Task: Create an event for the beach cleanup.
Action: Mouse moved to (82, 116)
Screenshot: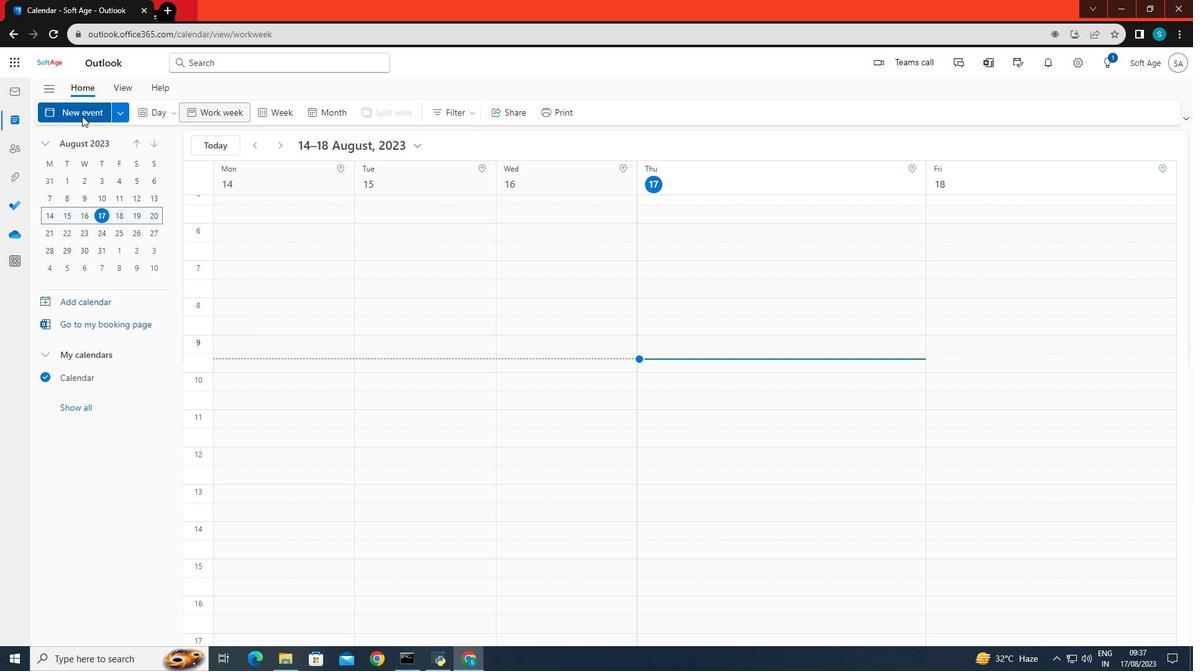 
Action: Mouse pressed left at (82, 116)
Screenshot: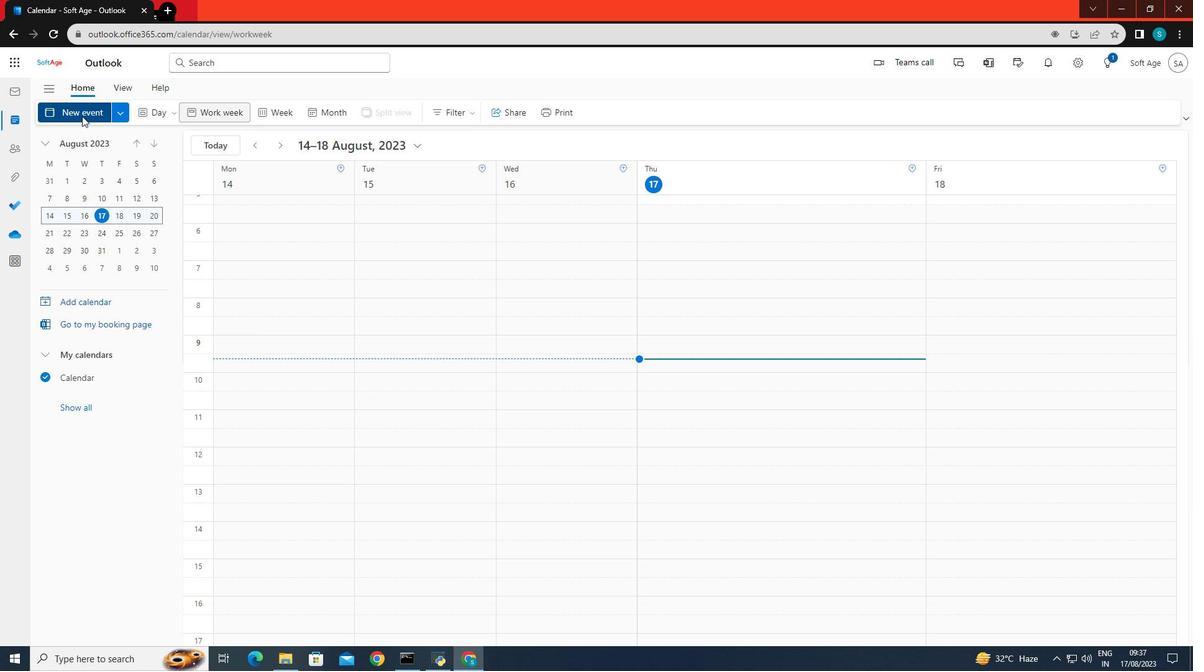 
Action: Mouse moved to (320, 187)
Screenshot: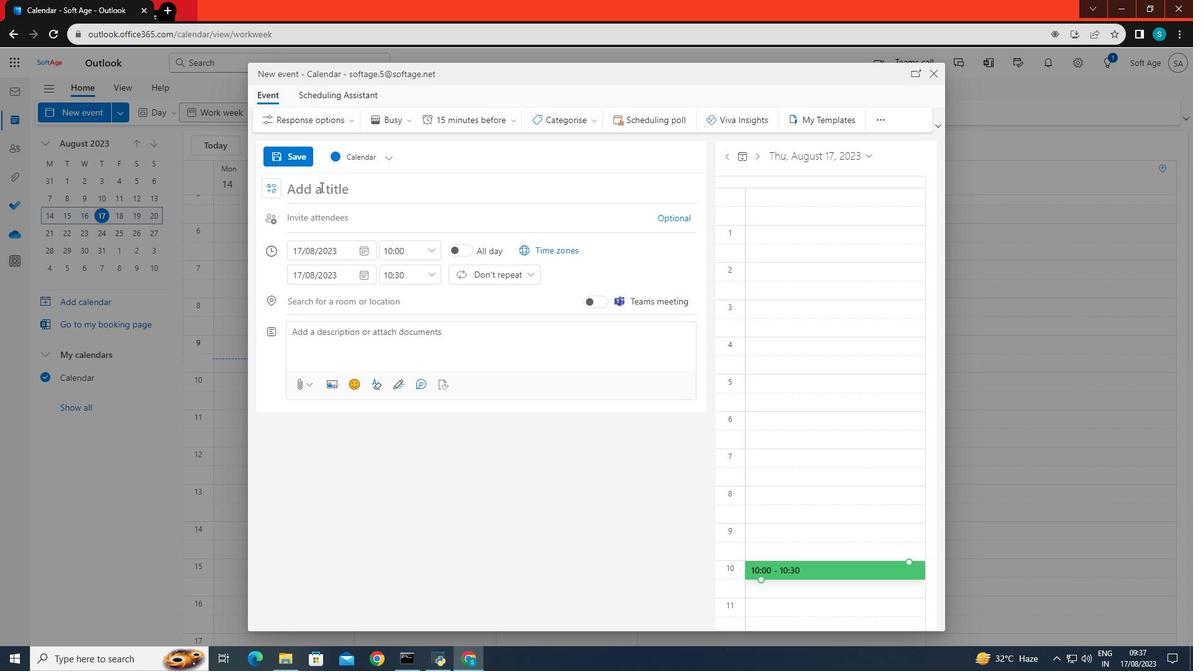 
Action: Mouse pressed left at (320, 187)
Screenshot: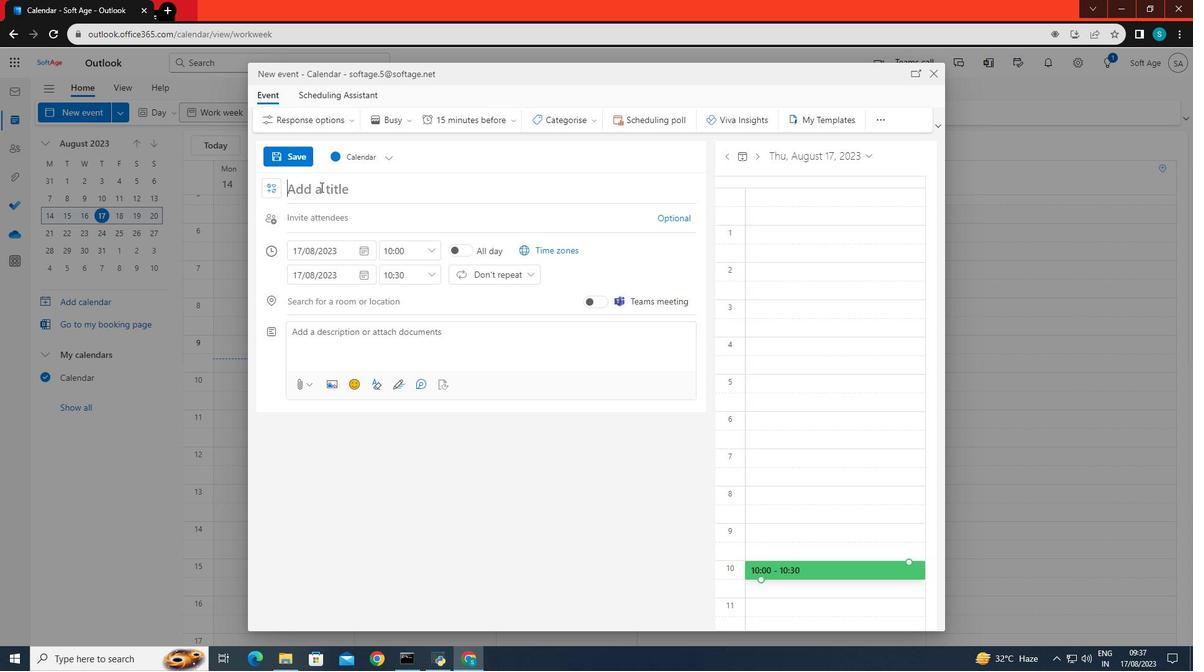 
Action: Key pressed <Key.caps_lock>TH<Key.backspace><Key.caps_lock>he<Key.space>beach<Key.space>cleanup
Screenshot: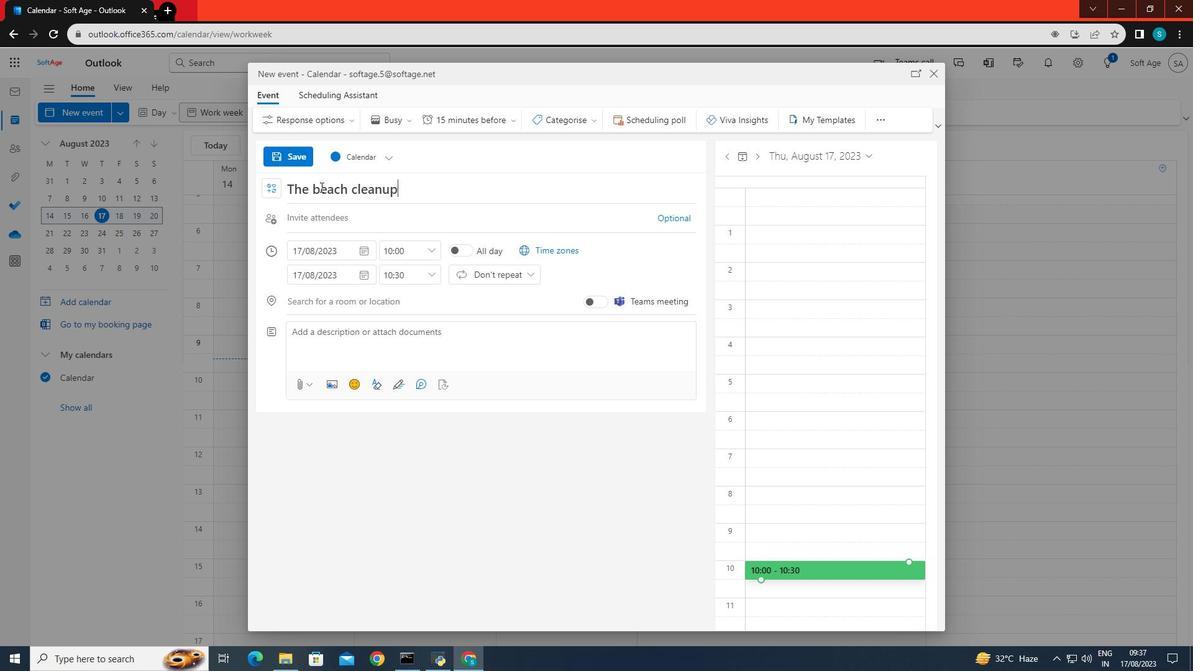 
Action: Mouse moved to (328, 260)
Screenshot: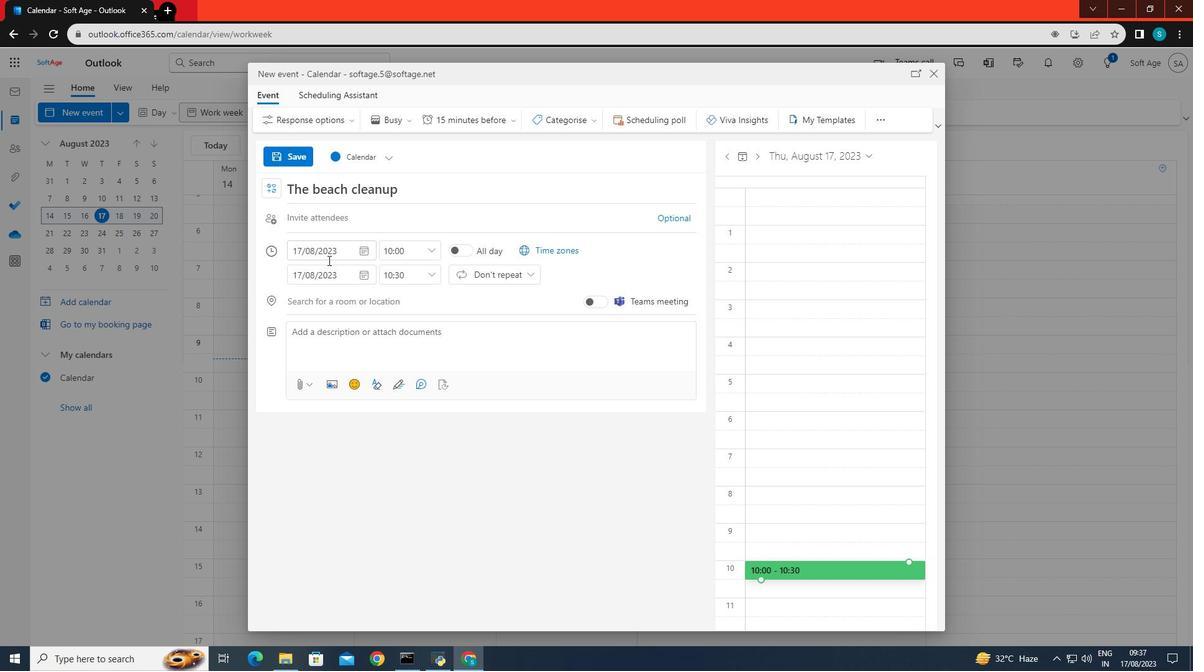 
Action: Mouse pressed left at (328, 260)
Screenshot: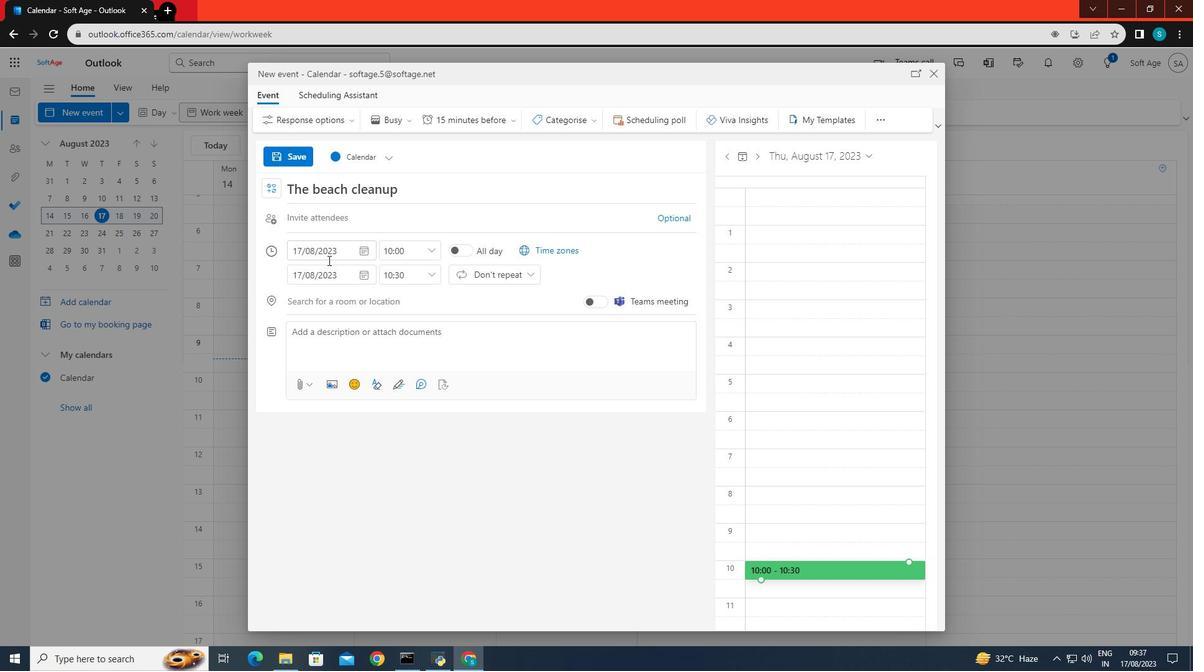 
Action: Mouse moved to (328, 250)
Screenshot: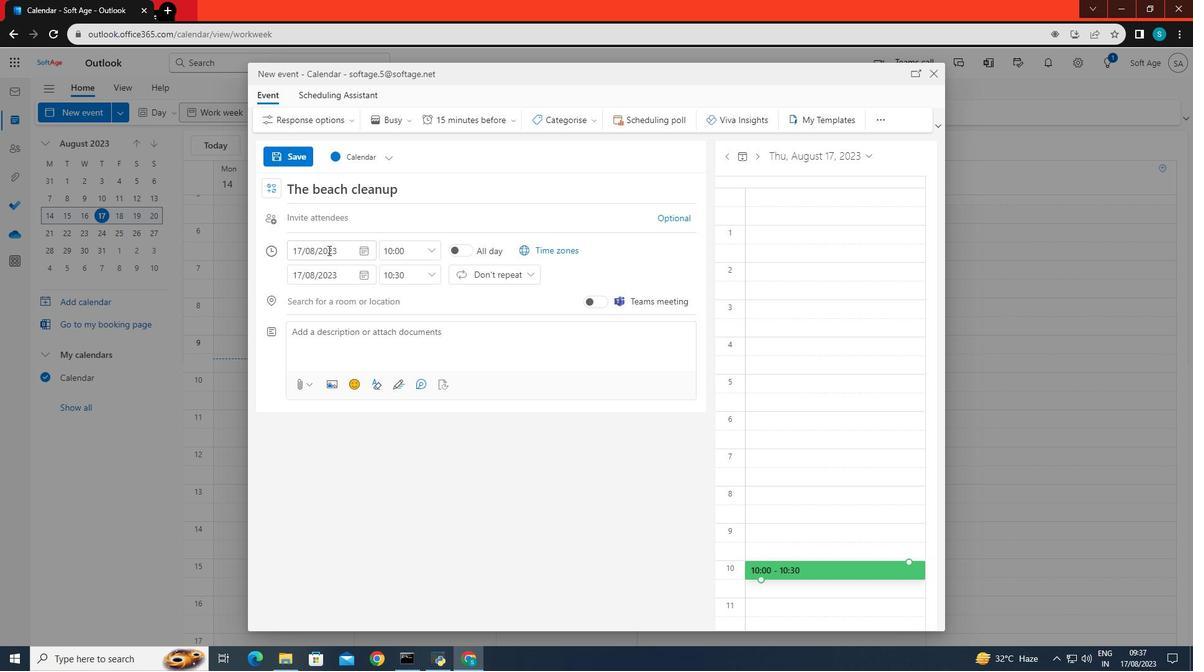 
Action: Mouse pressed left at (328, 250)
Screenshot: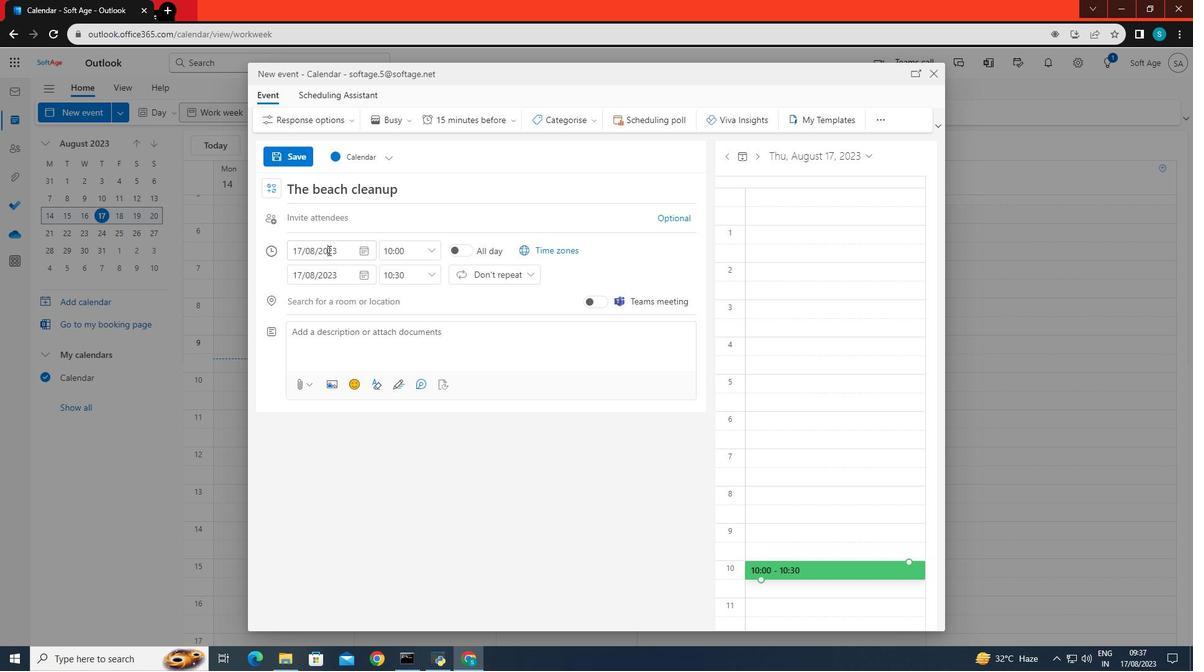
Action: Mouse moved to (334, 385)
Screenshot: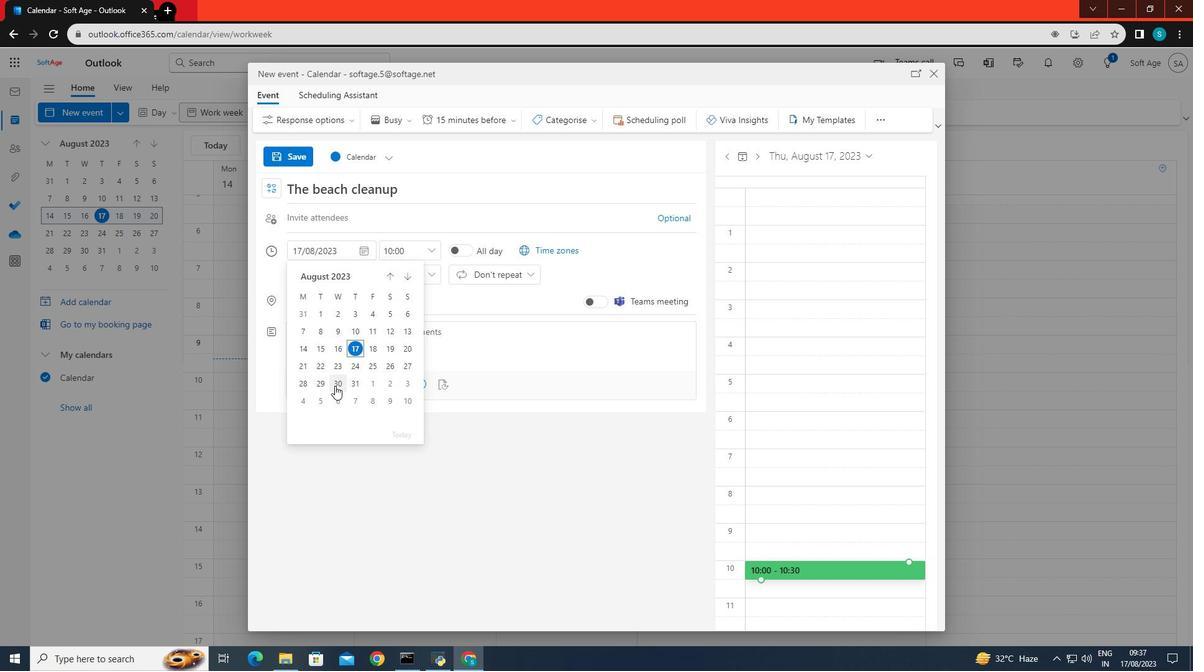
Action: Mouse pressed left at (334, 385)
Screenshot: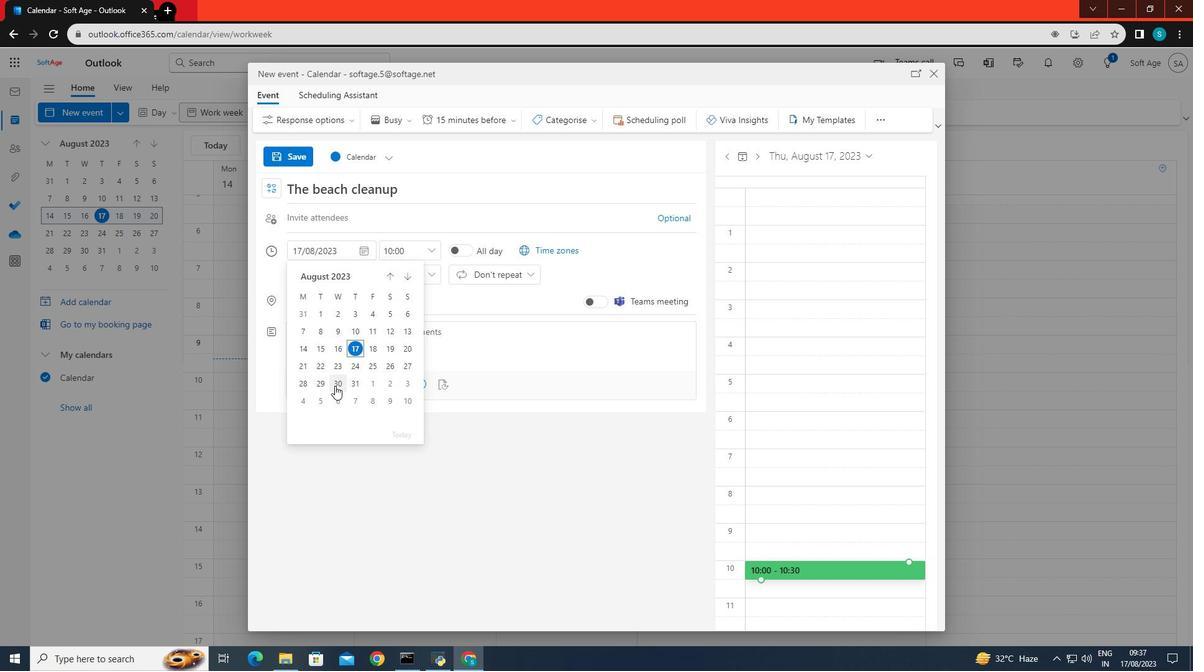 
Action: Mouse moved to (479, 123)
Screenshot: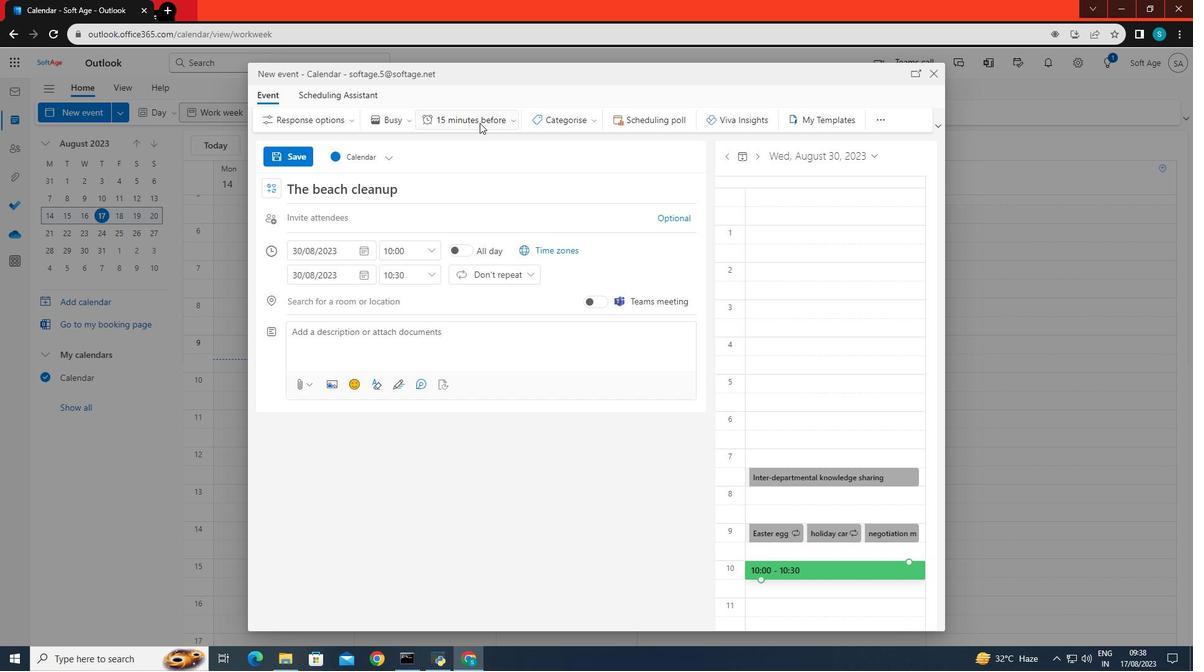 
Action: Mouse pressed left at (479, 123)
Screenshot: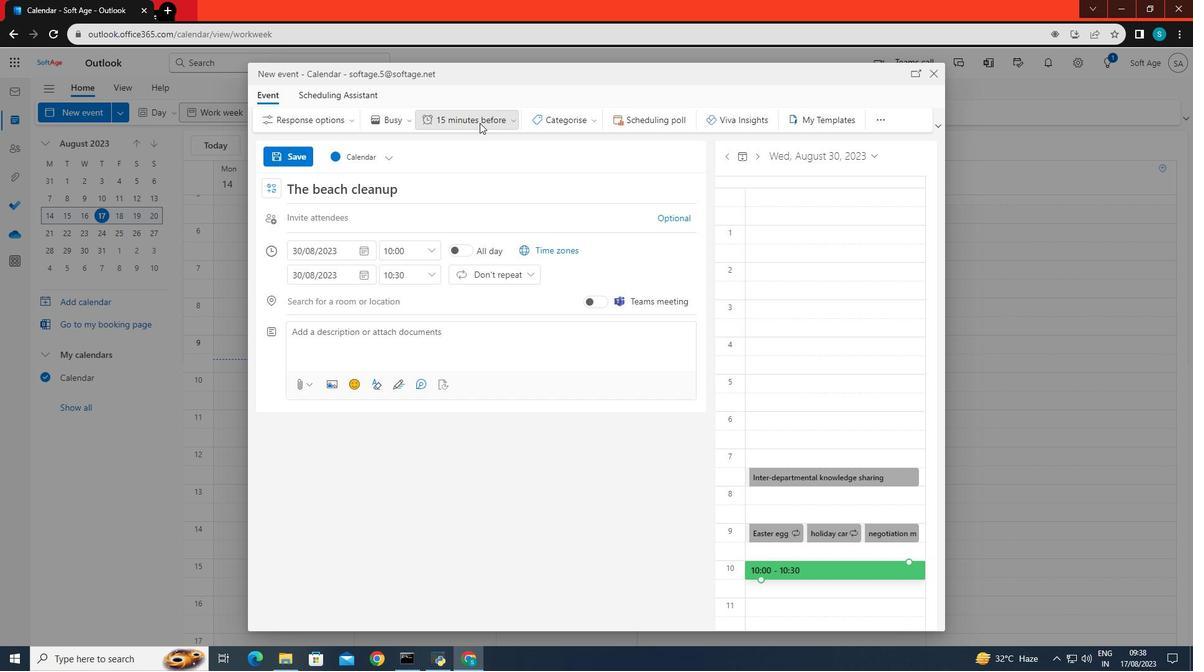 
Action: Mouse moved to (637, 154)
Screenshot: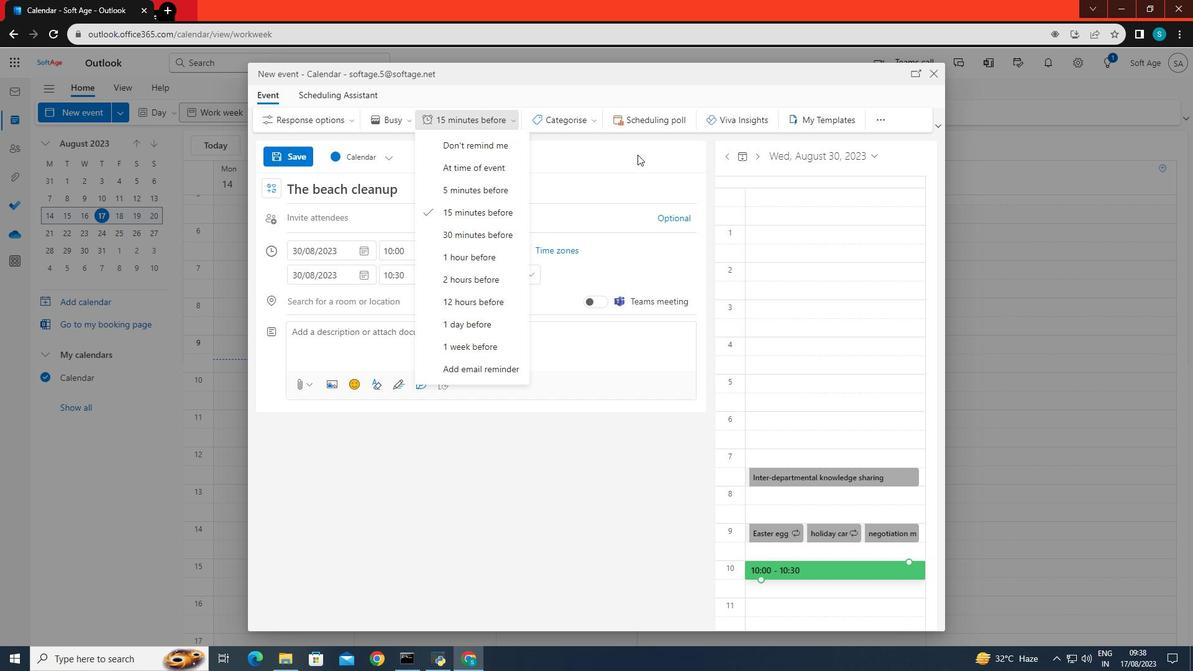 
Action: Mouse pressed left at (637, 154)
Screenshot: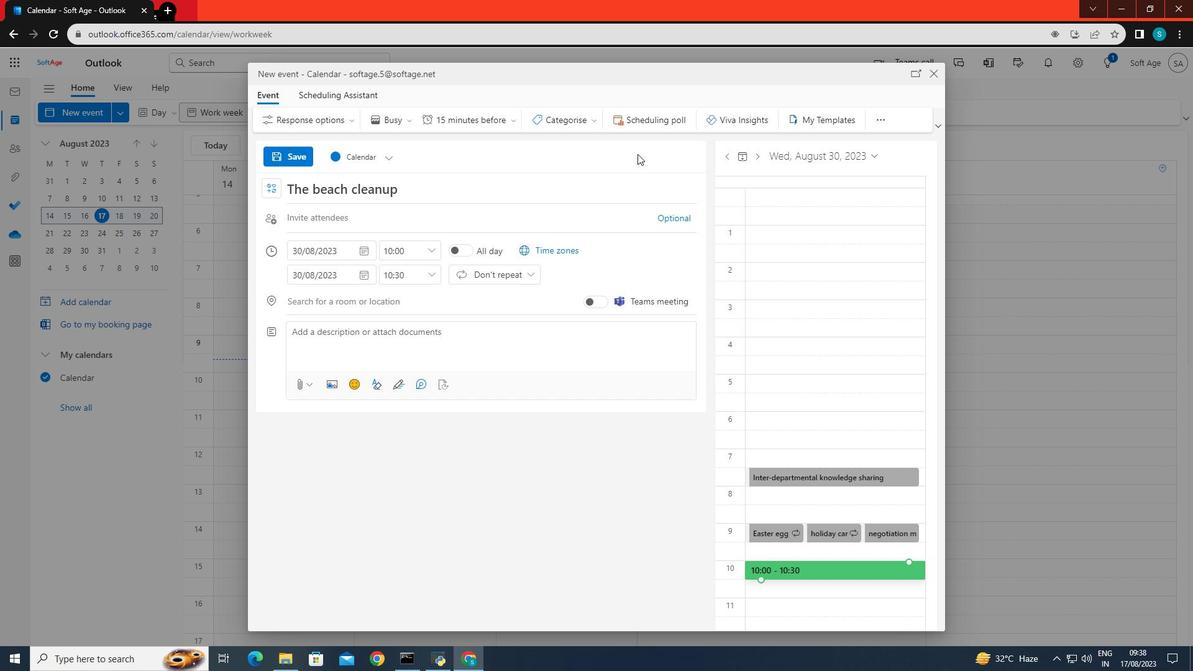 
Action: Mouse moved to (344, 326)
Screenshot: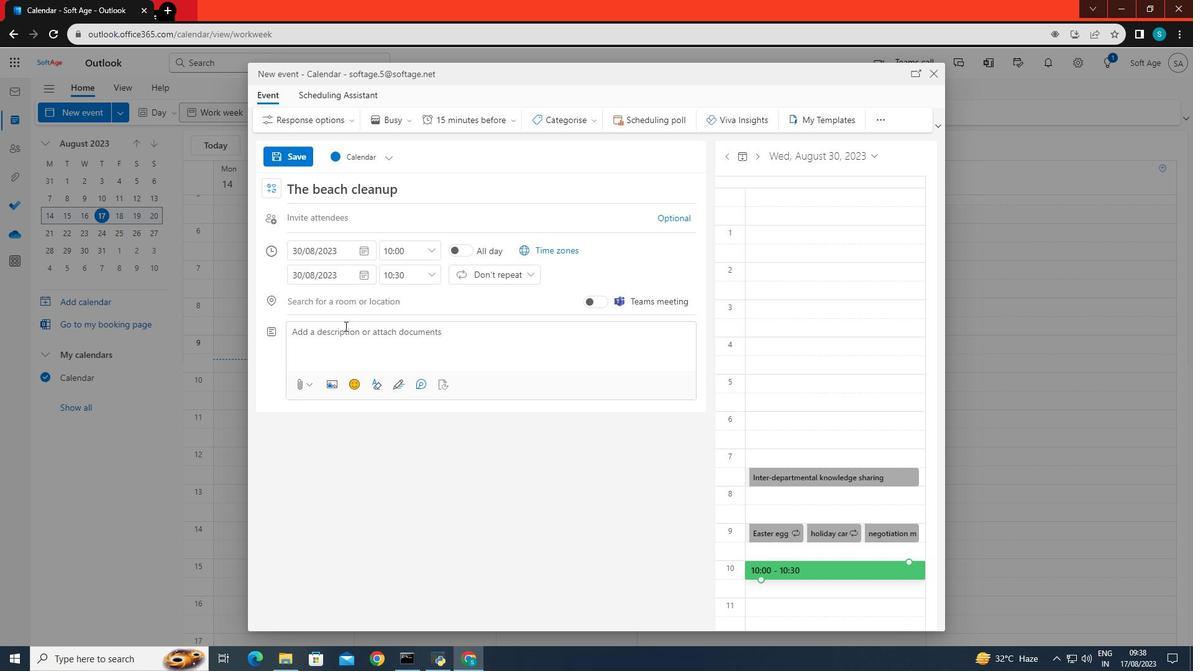 
Action: Mouse pressed left at (344, 326)
Screenshot: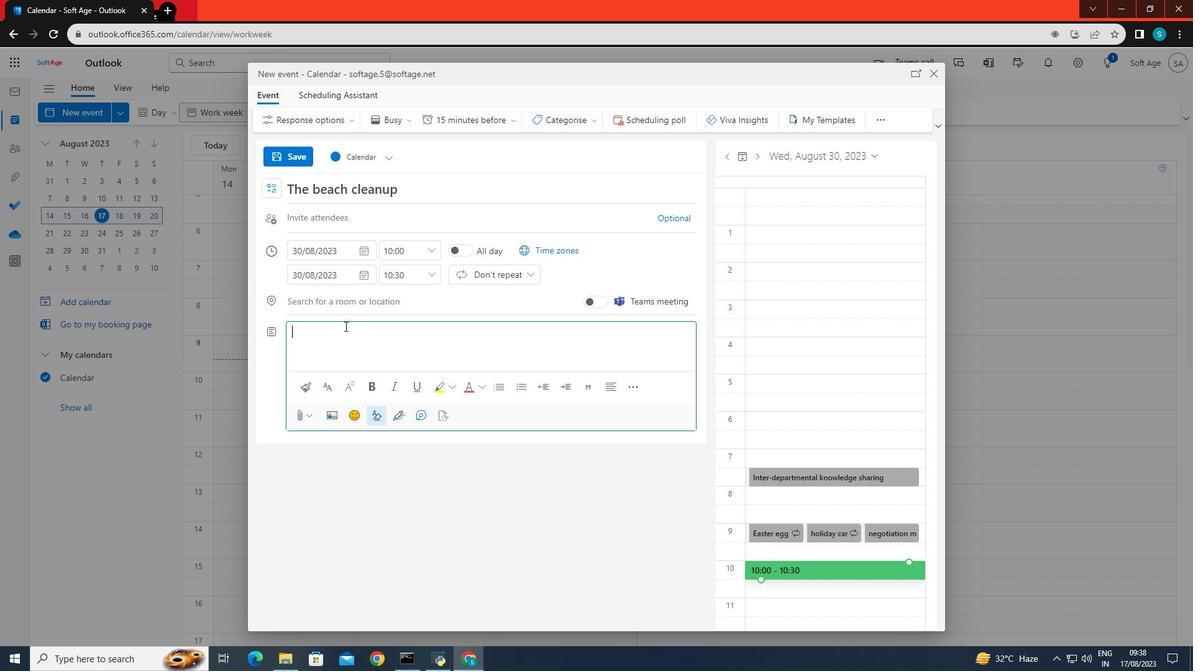 
Action: Key pressed an<Key.space>event<Key.space>for<Key.space>the<Key.space>beach<Key.space>cleanup
Screenshot: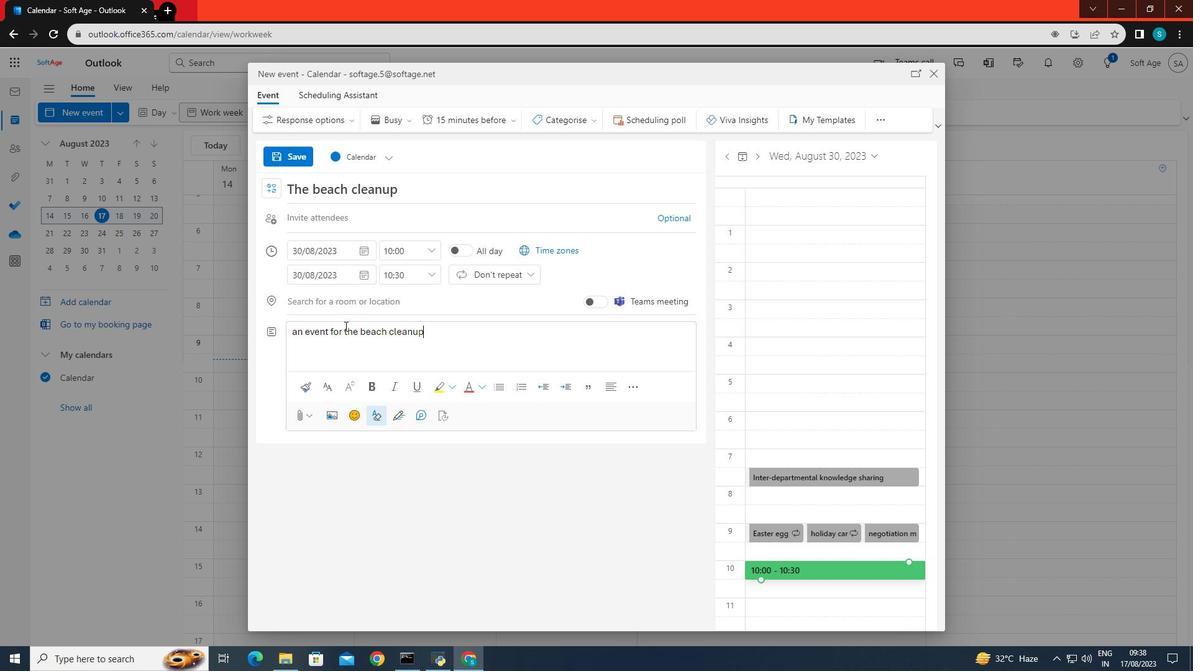 
Action: Mouse moved to (437, 274)
Screenshot: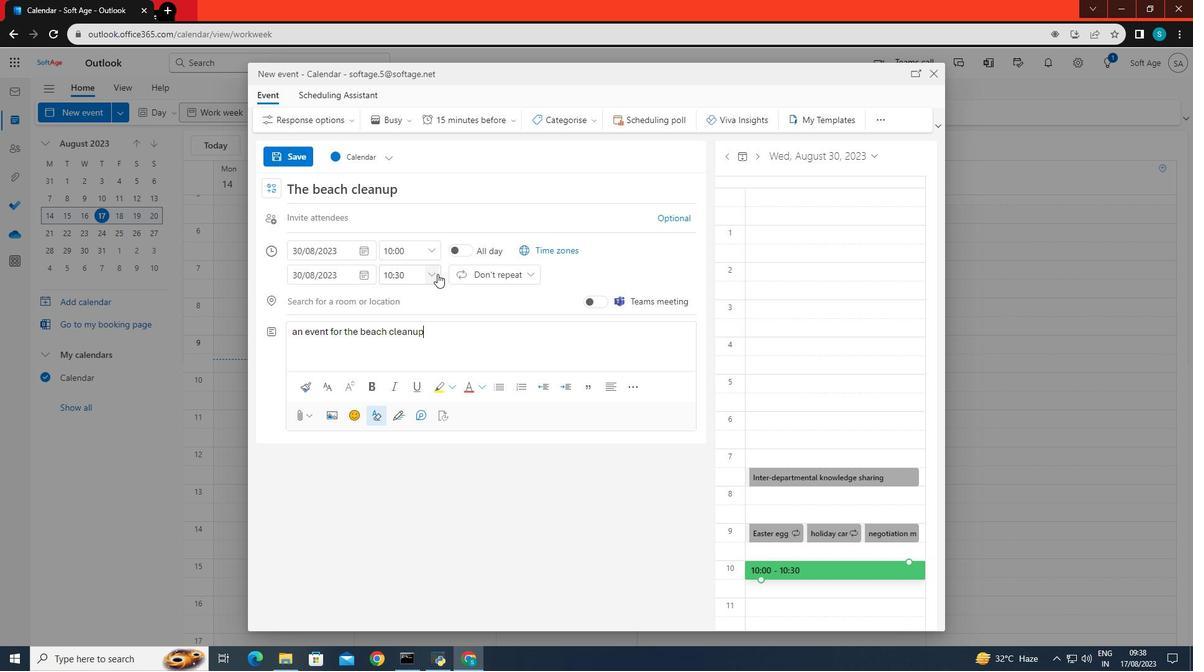 
Action: Mouse pressed left at (437, 274)
Screenshot: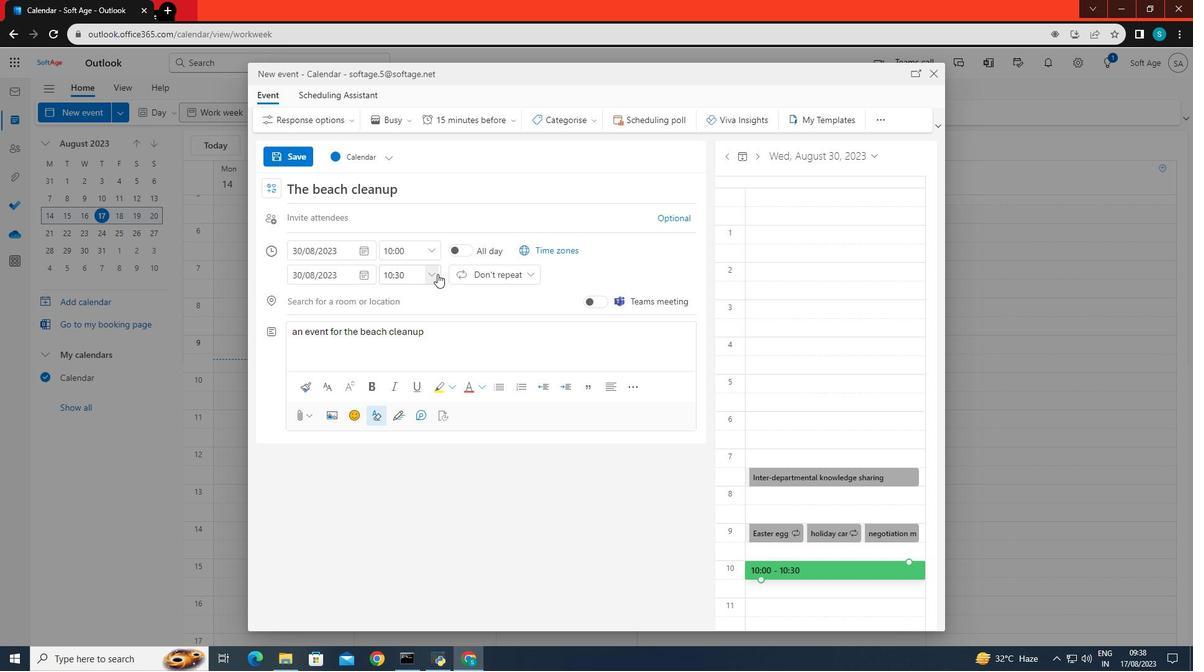 
Action: Mouse moved to (408, 318)
Screenshot: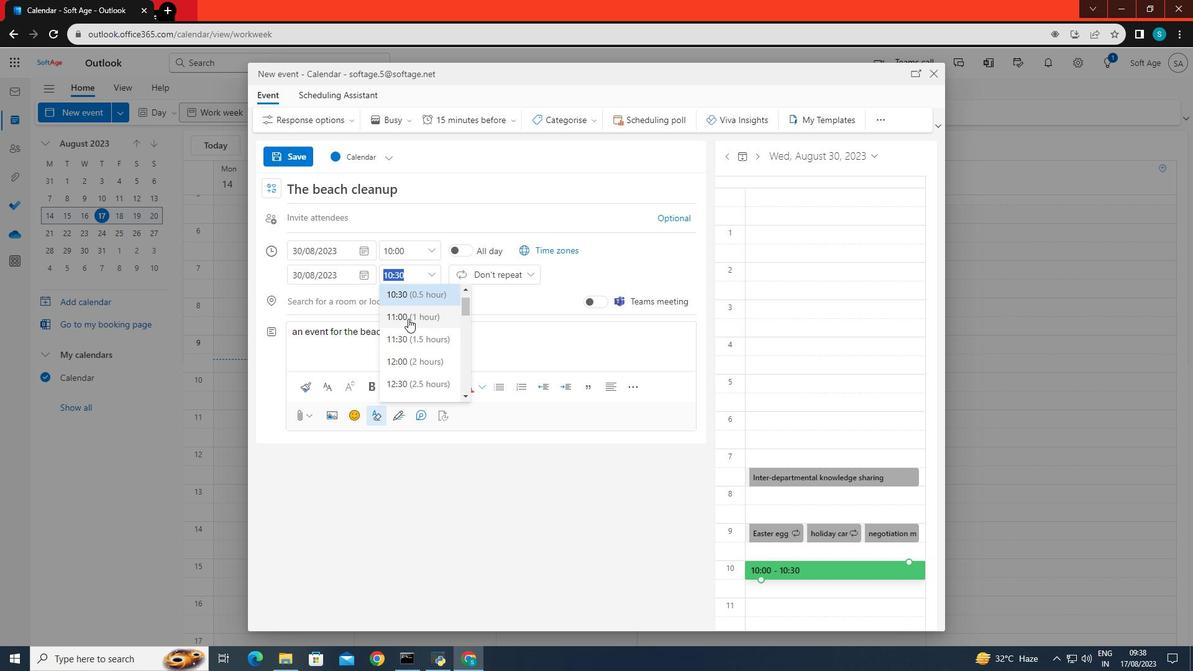 
Action: Mouse pressed left at (408, 318)
Screenshot: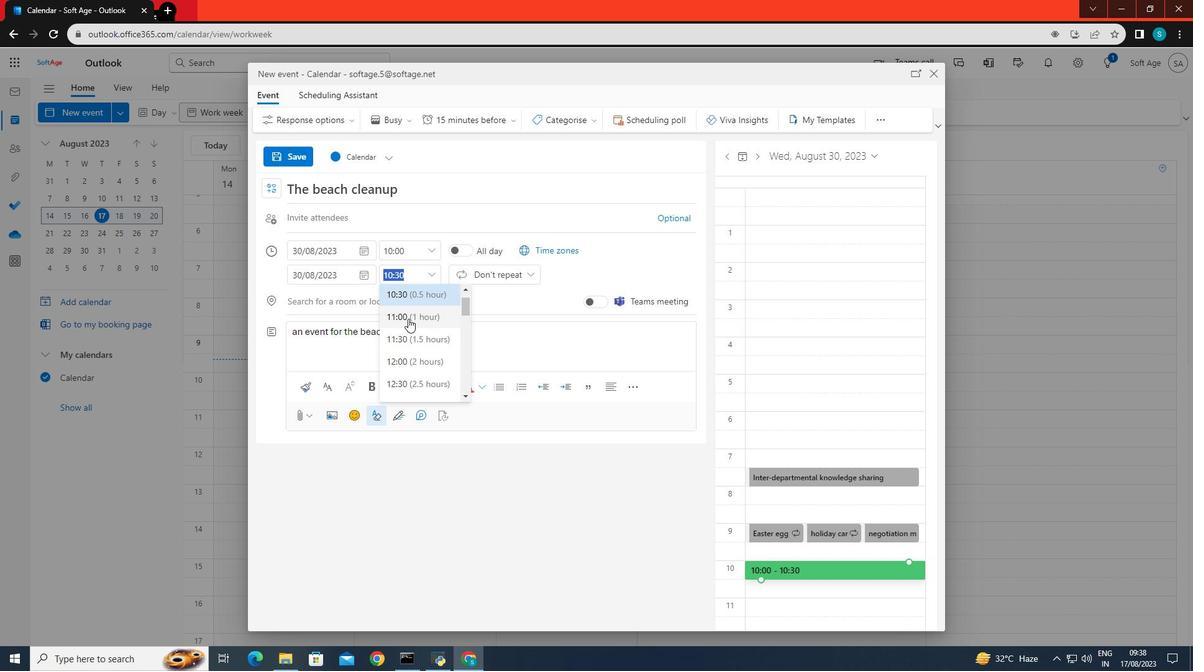 
Action: Mouse moved to (434, 274)
Screenshot: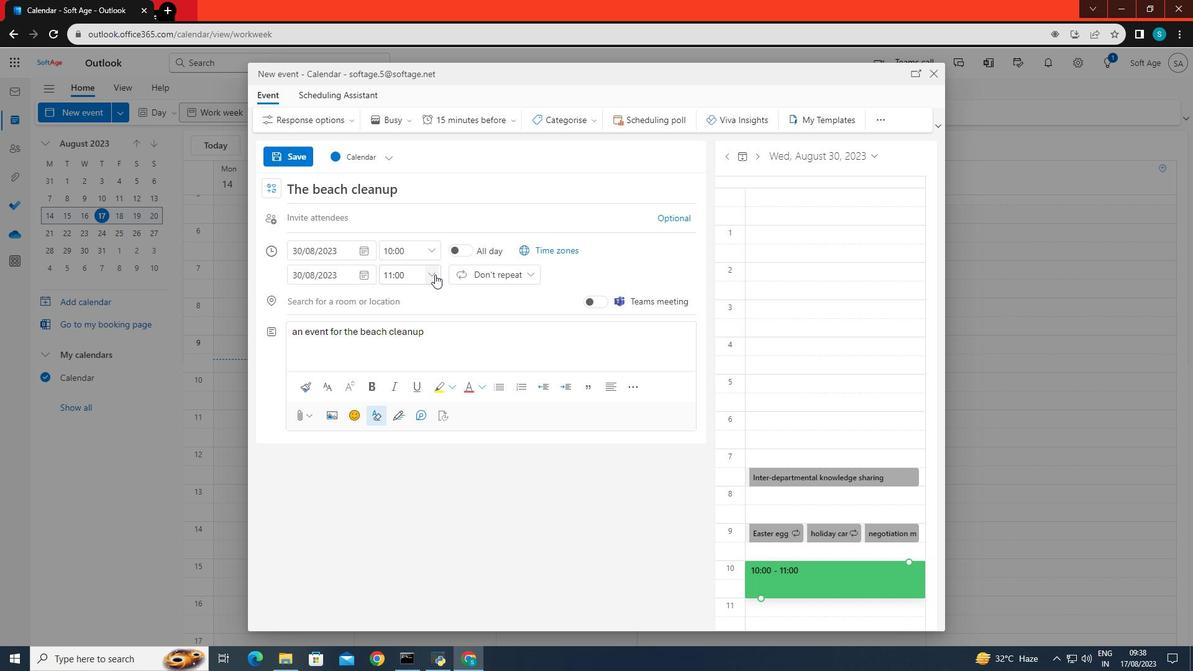 
Action: Mouse pressed left at (434, 274)
Screenshot: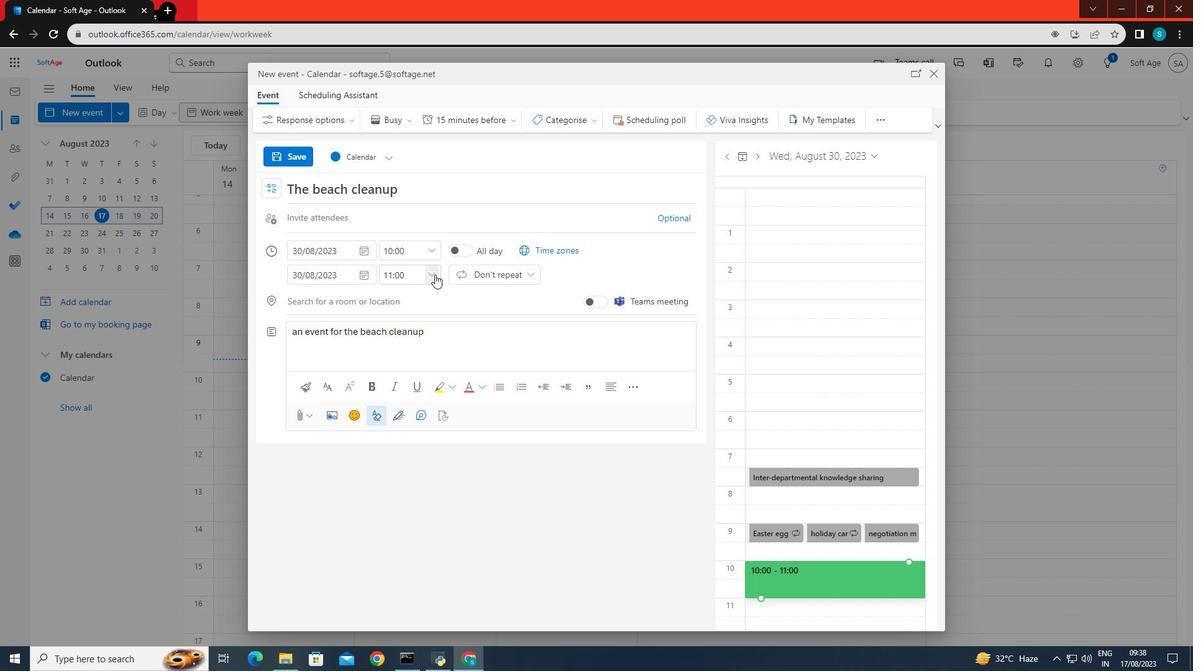
Action: Mouse moved to (398, 343)
Screenshot: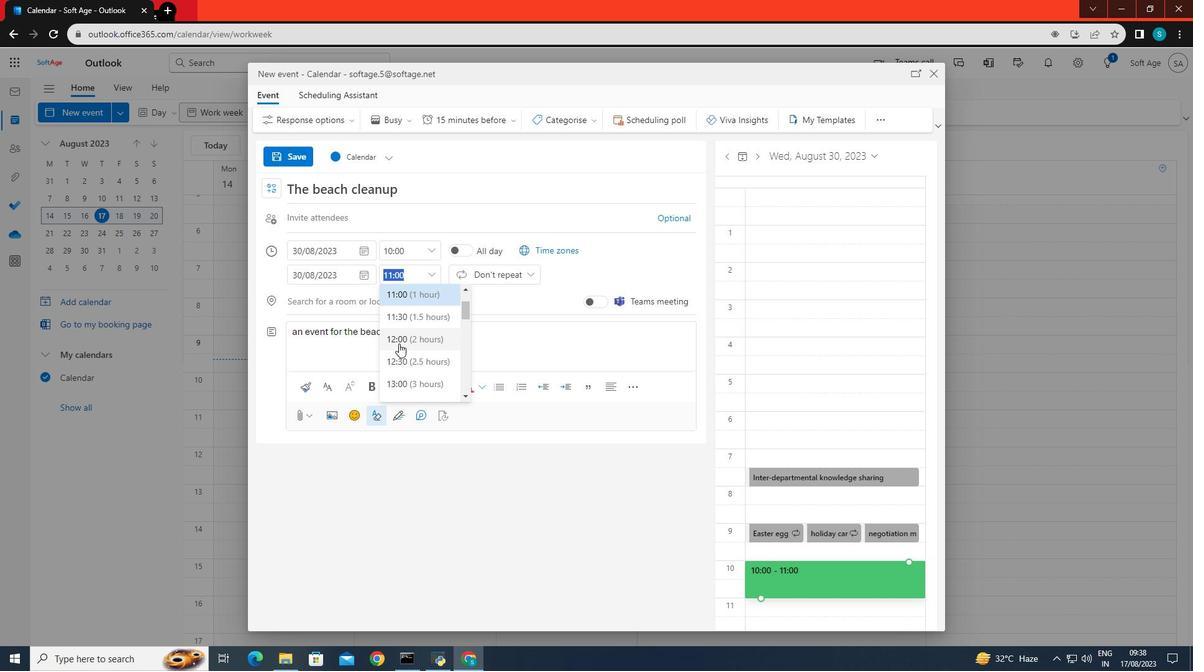 
Action: Mouse scrolled (398, 342) with delta (0, 0)
Screenshot: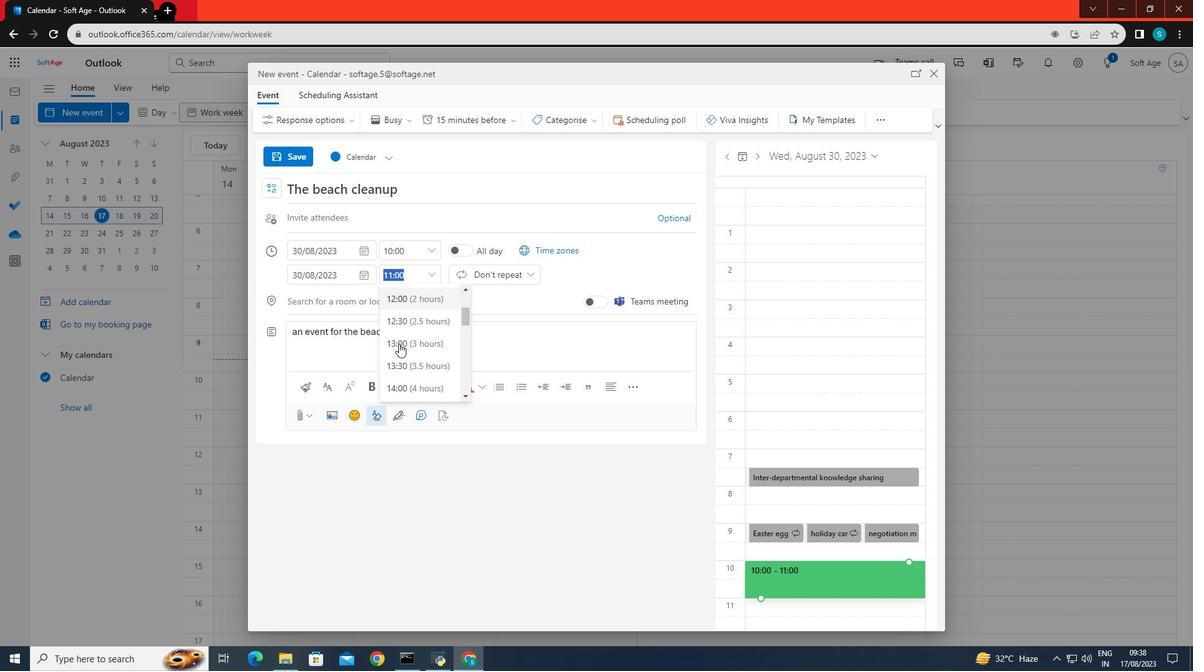 
Action: Mouse moved to (404, 368)
Screenshot: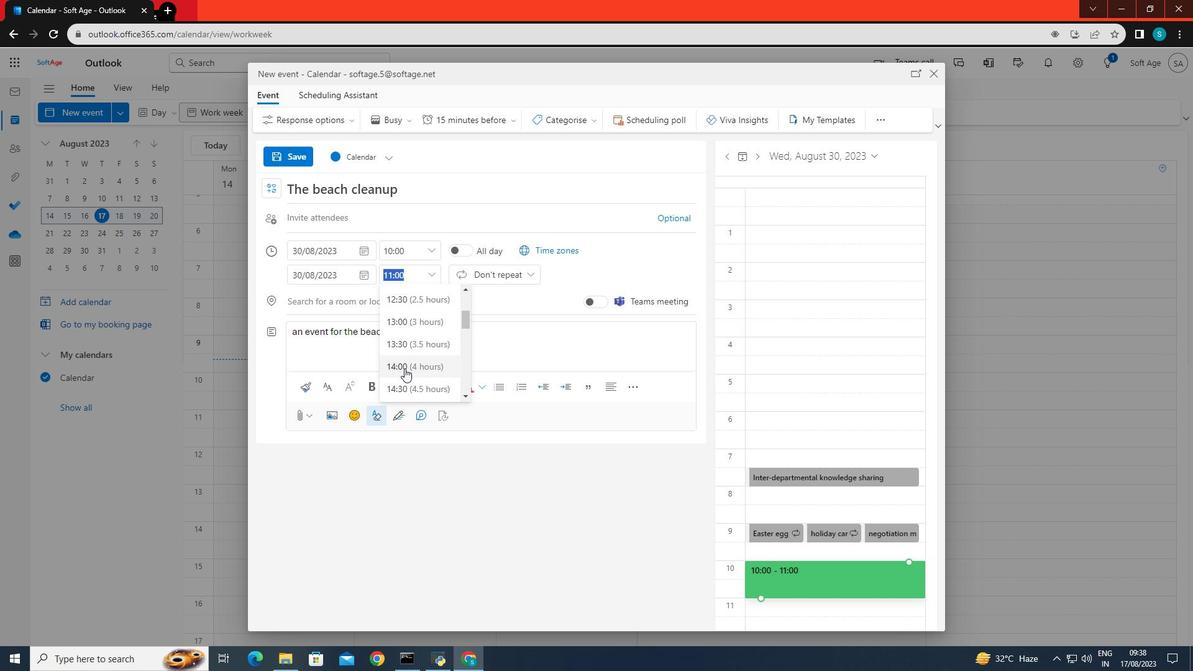 
Action: Mouse pressed left at (404, 368)
Screenshot: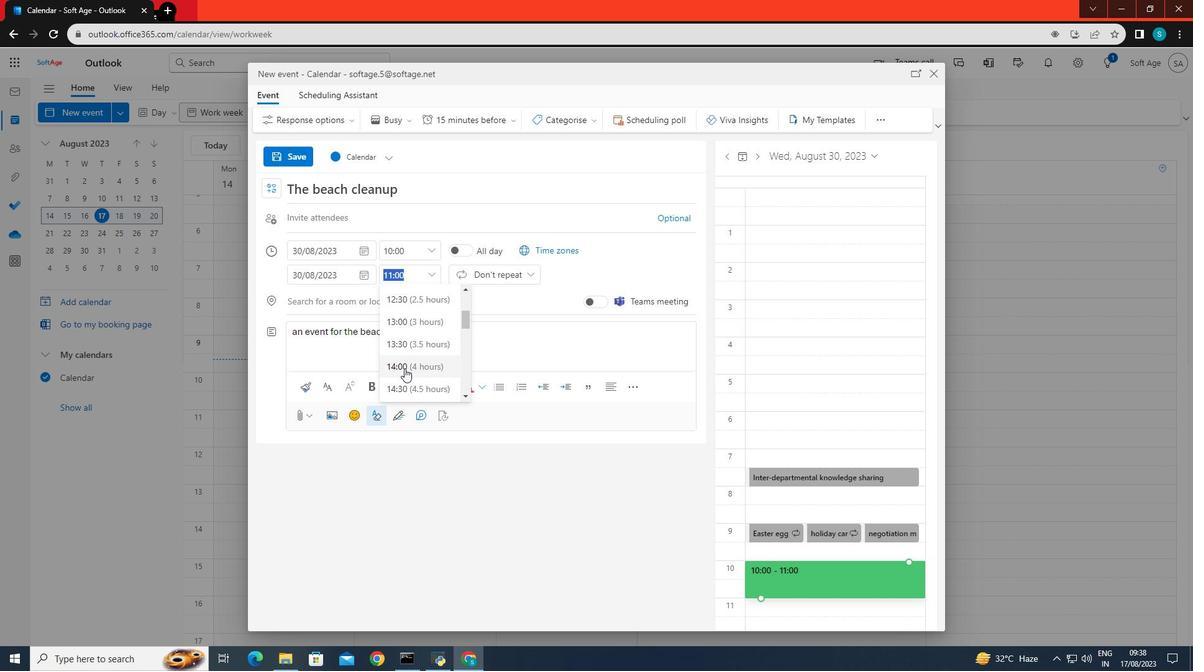 
Action: Mouse moved to (357, 362)
Screenshot: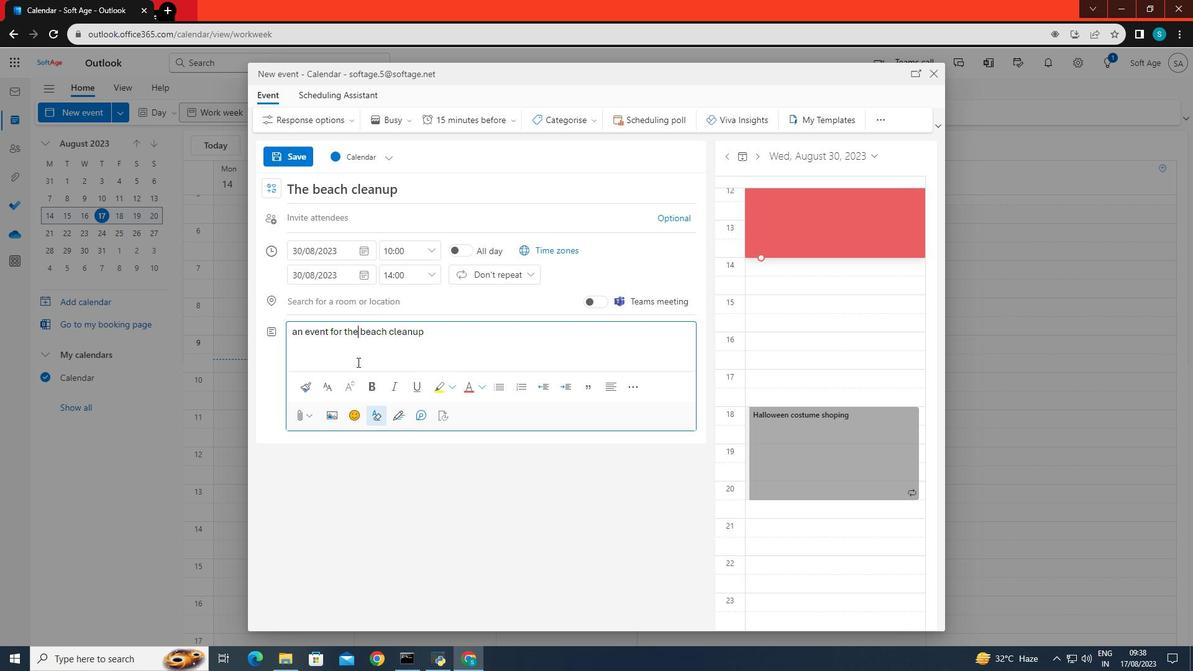 
Action: Mouse pressed left at (357, 362)
Screenshot: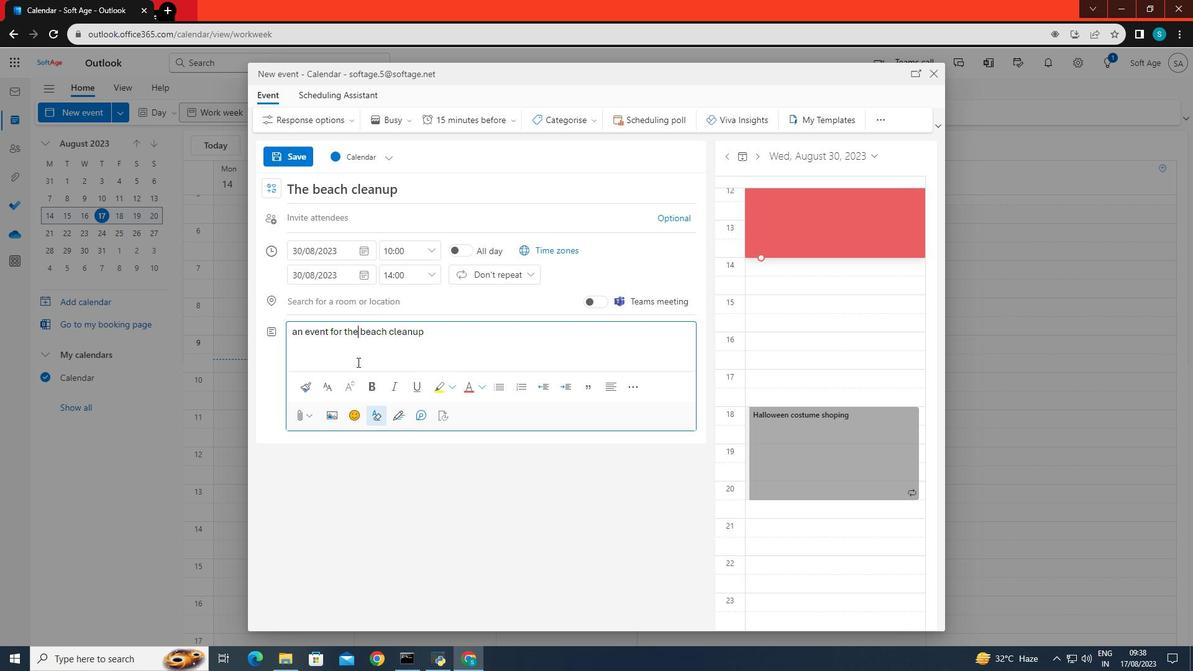 
Action: Mouse moved to (493, 283)
Screenshot: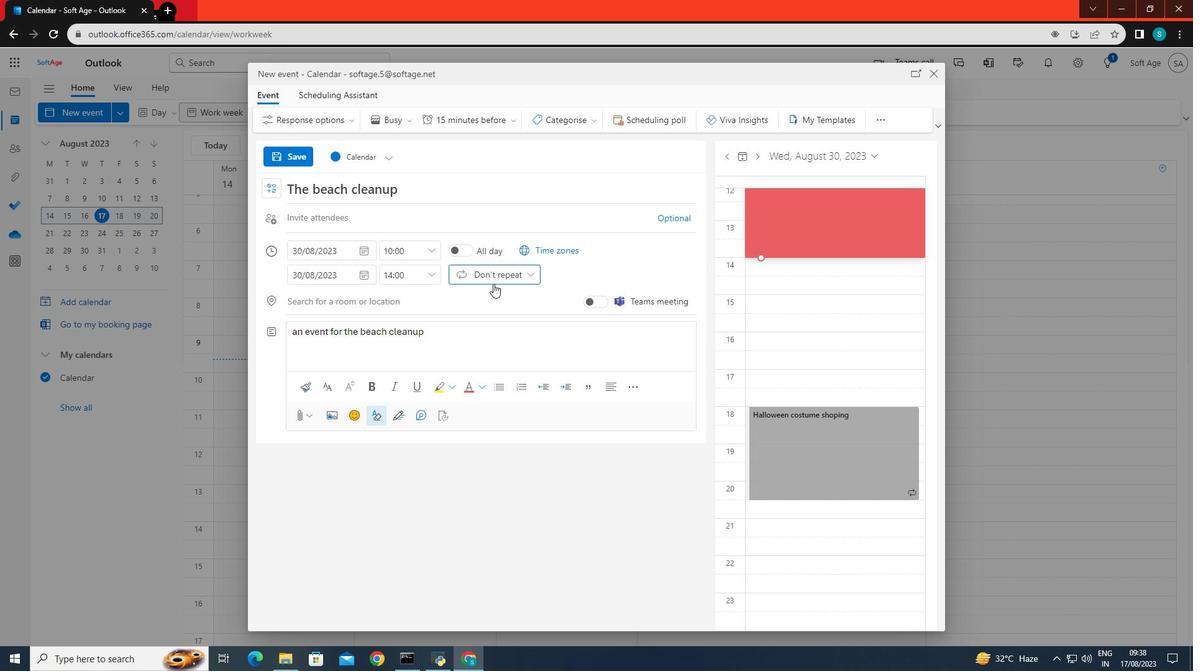 
Action: Mouse pressed left at (493, 283)
Screenshot: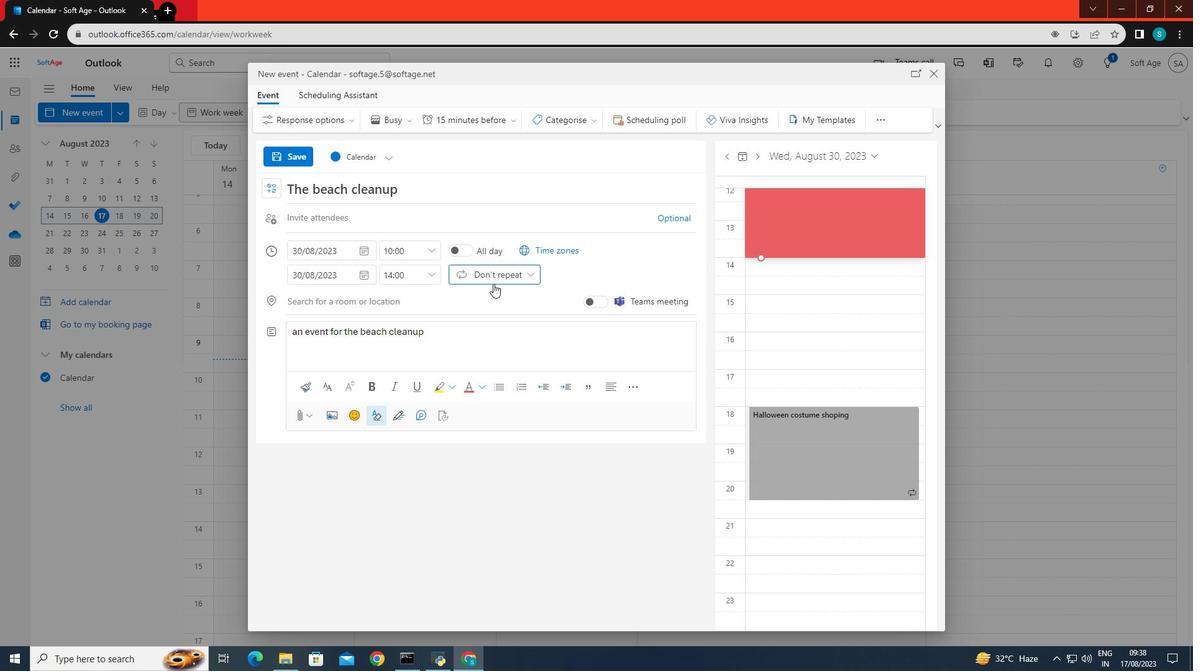 
Action: Mouse moved to (527, 275)
Screenshot: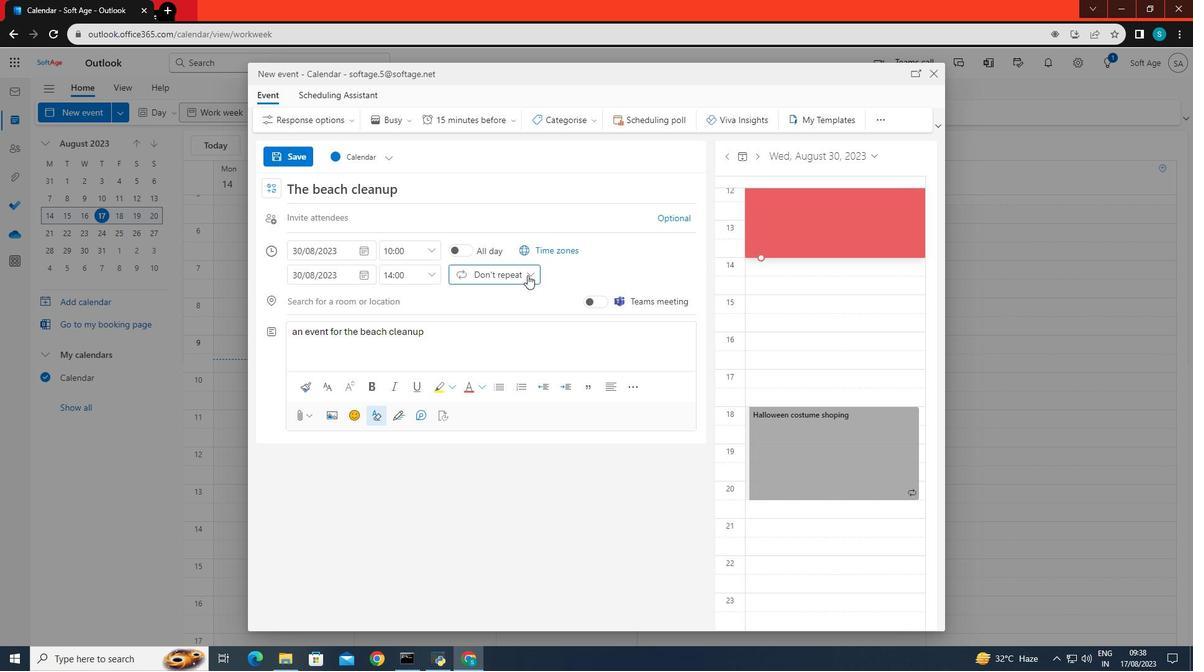 
Action: Mouse pressed left at (527, 275)
Screenshot: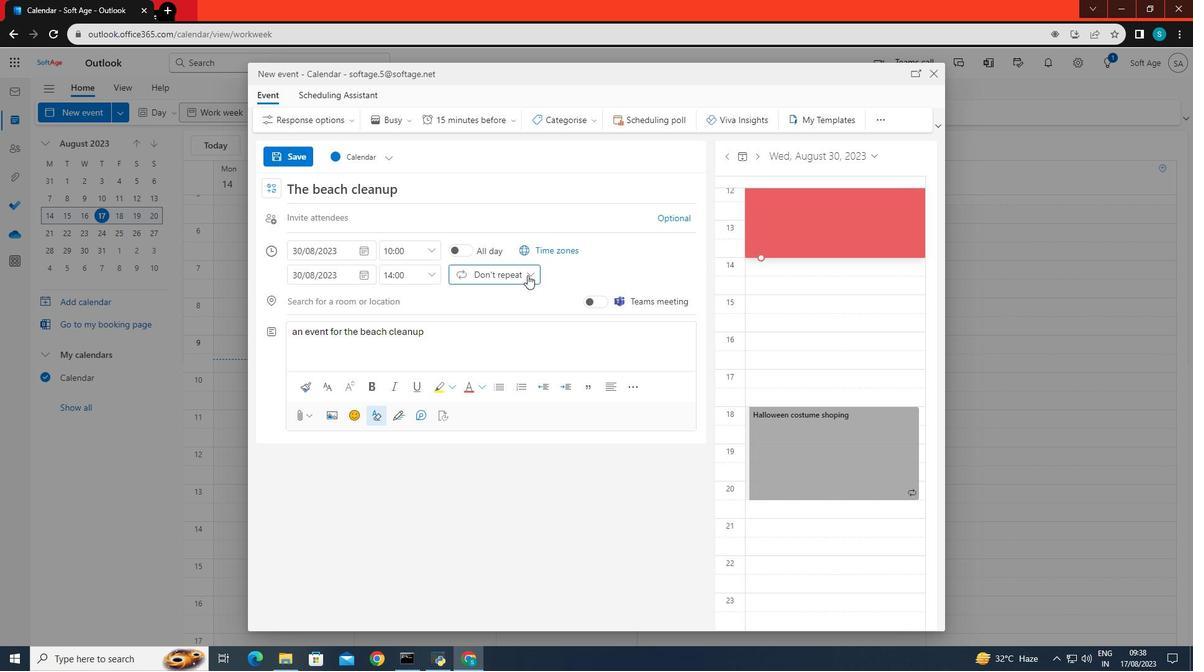 
Action: Mouse moved to (498, 364)
Screenshot: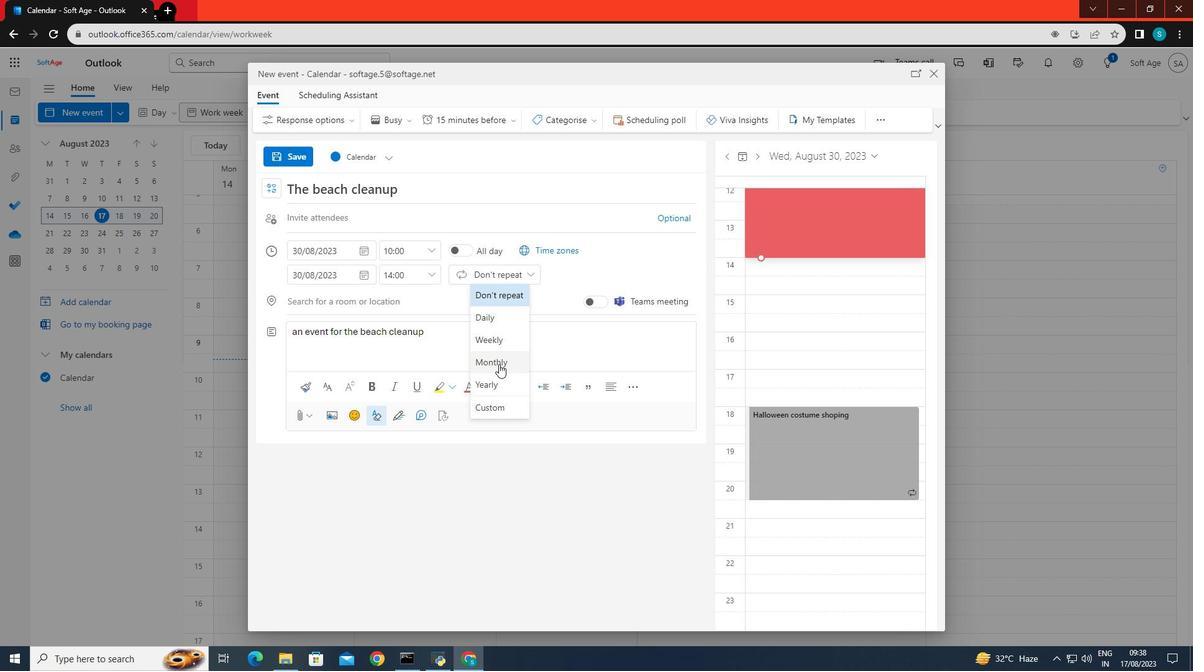 
Action: Mouse pressed left at (498, 364)
Screenshot: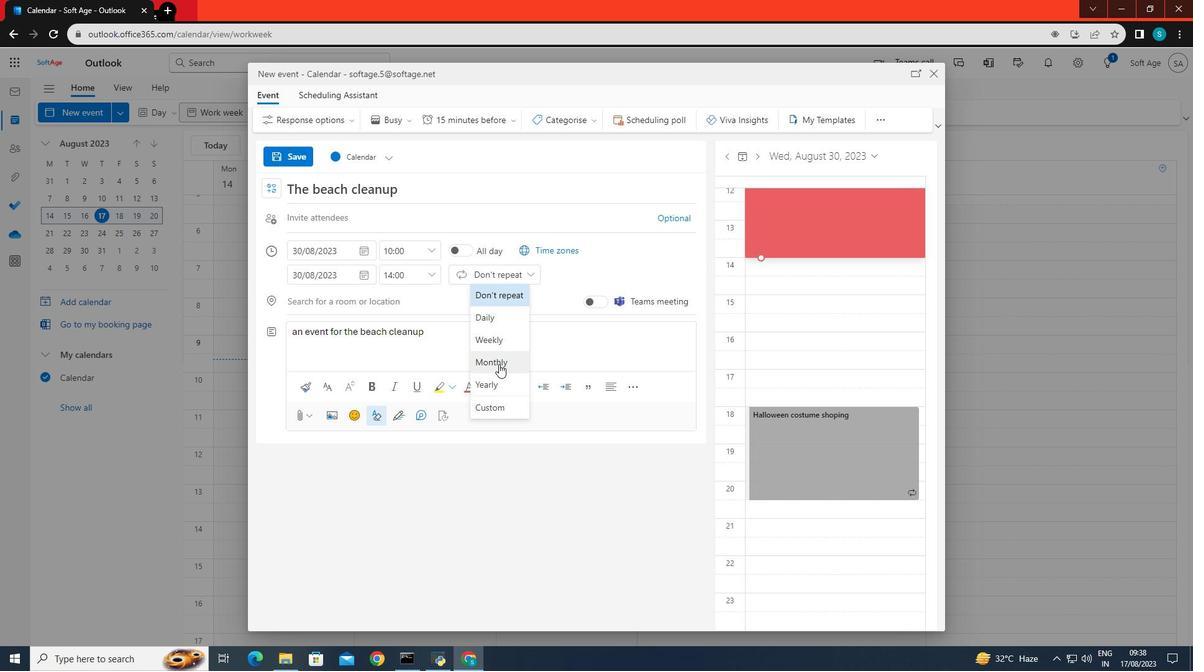 
Action: Mouse moved to (519, 348)
Screenshot: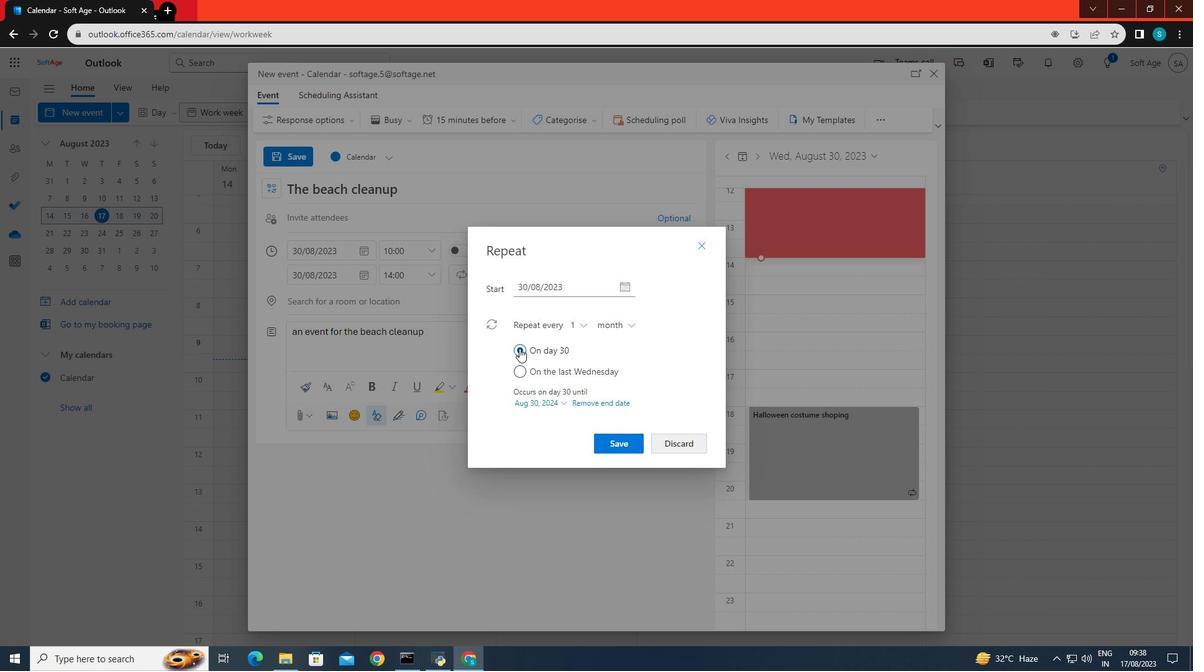 
Action: Mouse pressed left at (519, 348)
Screenshot: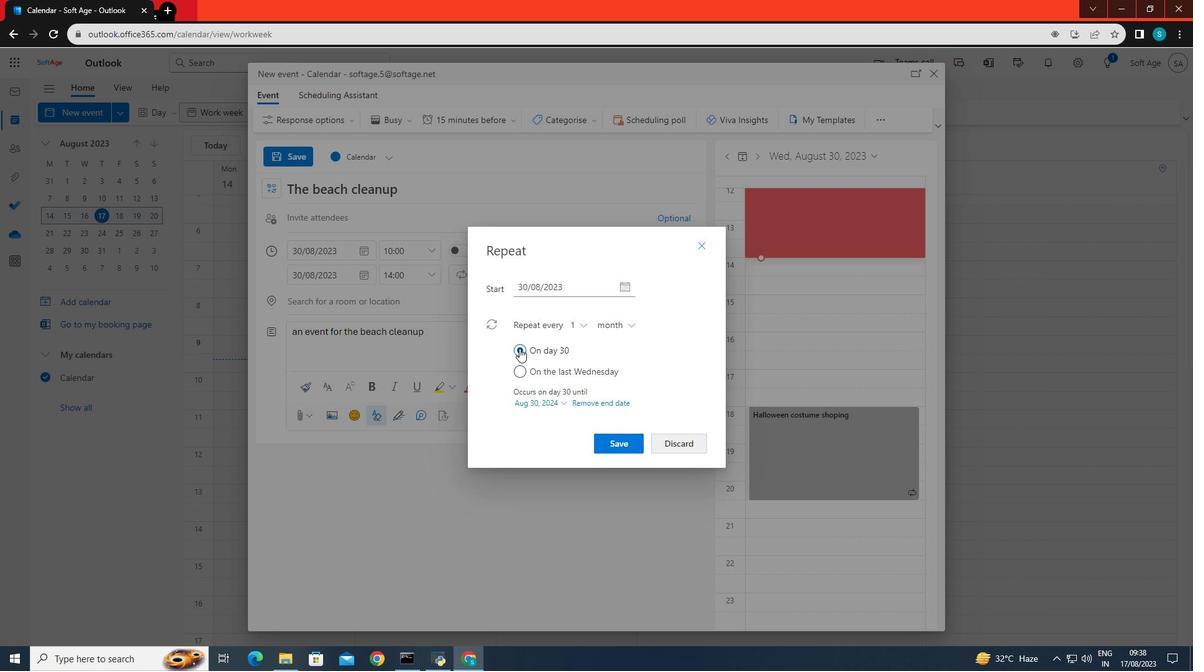 
Action: Mouse moved to (619, 443)
Screenshot: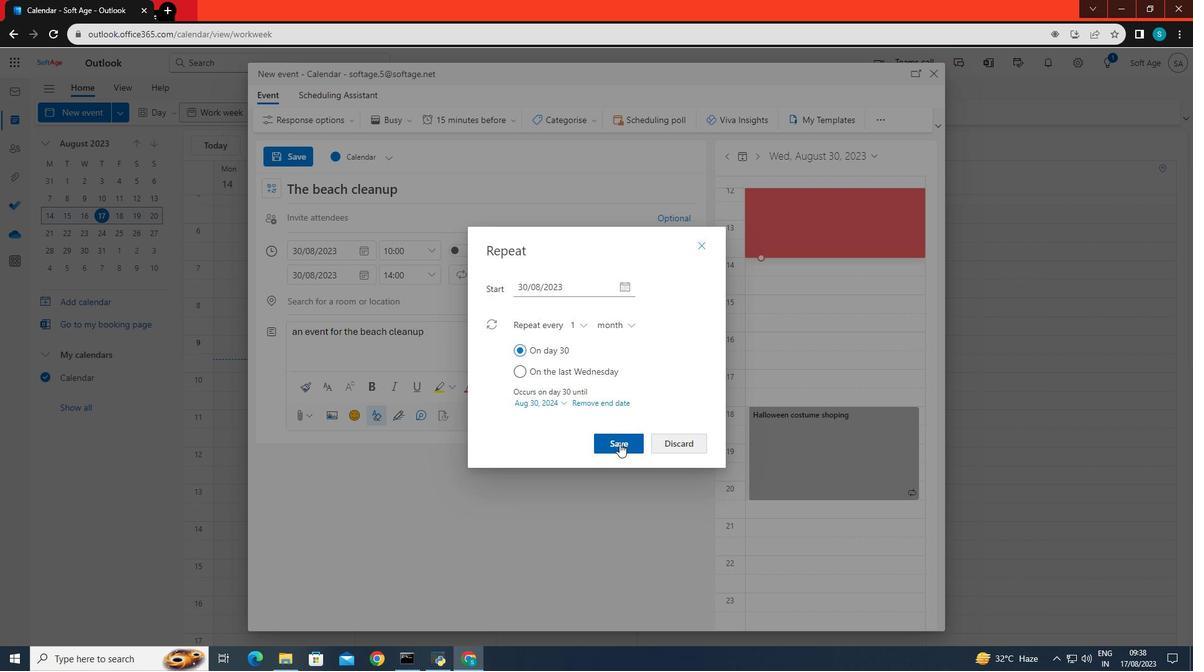 
Action: Mouse pressed left at (619, 443)
Screenshot: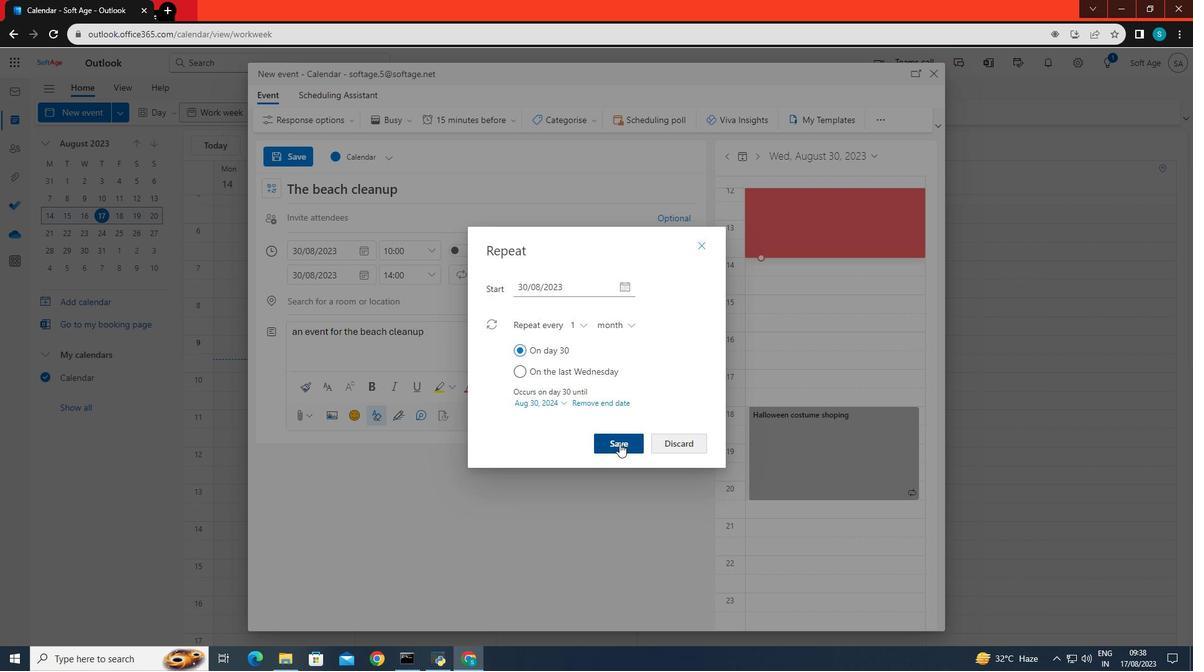 
Action: Mouse moved to (288, 154)
Screenshot: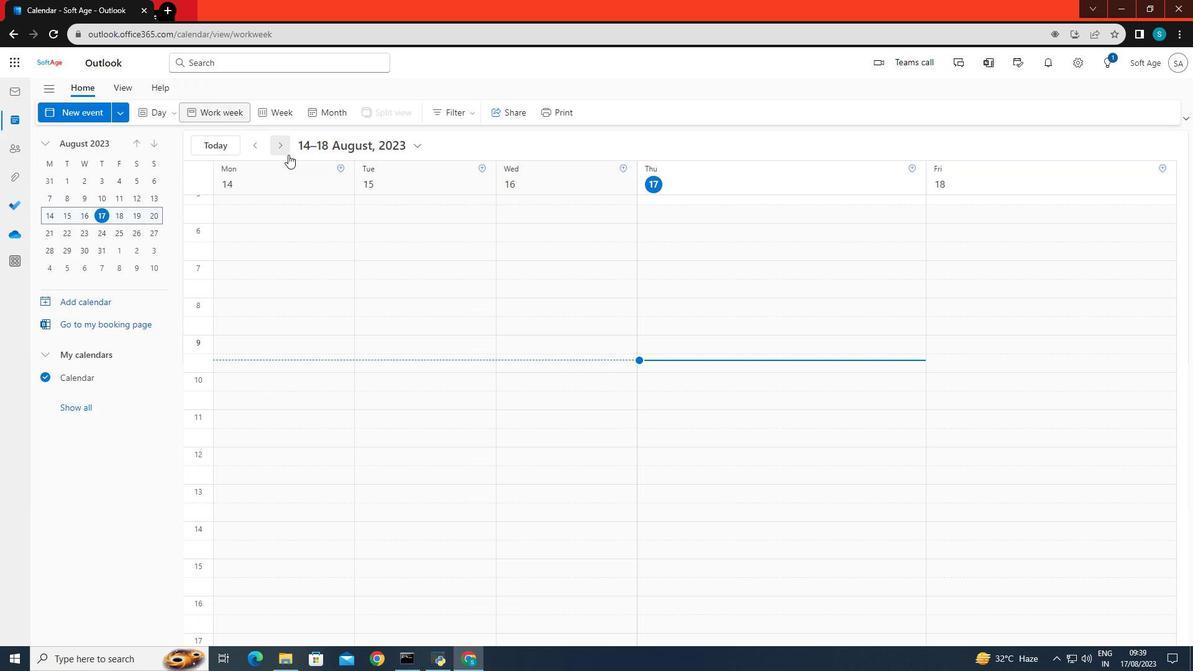 
Action: Mouse pressed left at (288, 155)
Screenshot: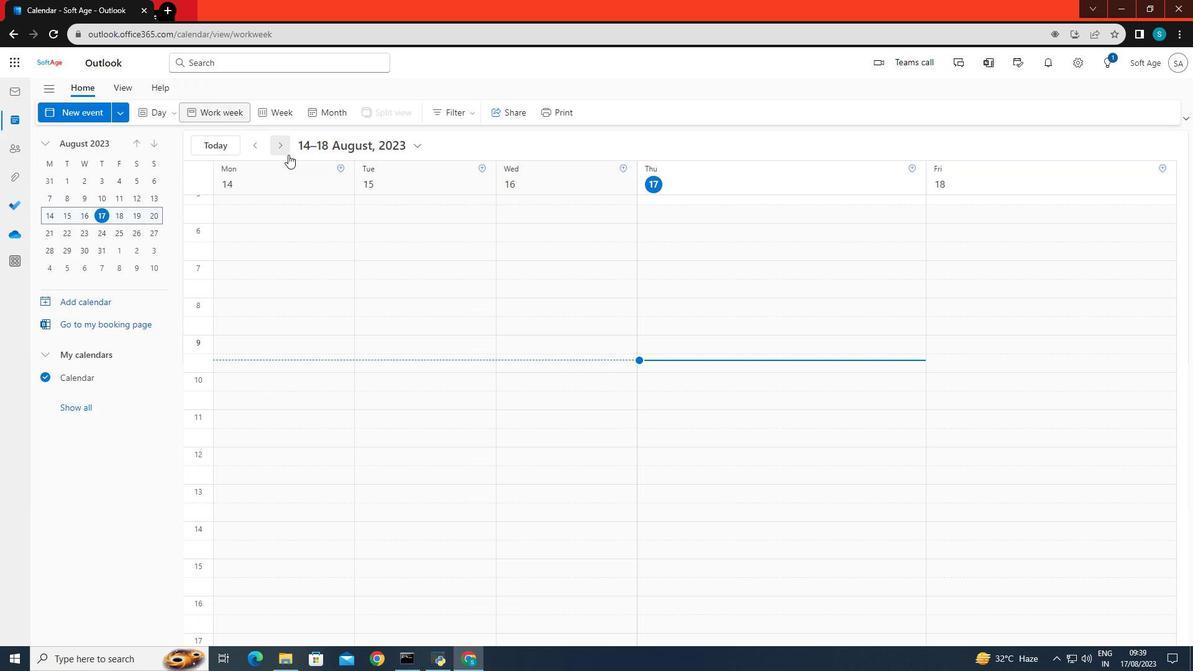 
